 Task: Set the item due "now".
Action: Mouse pressed left at (630, 211)
Screenshot: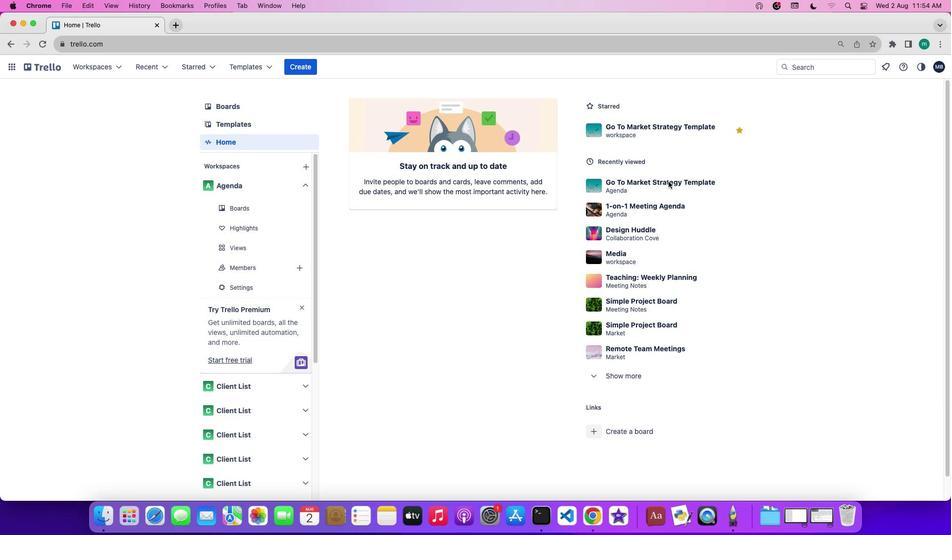 
Action: Mouse pressed left at (630, 211)
Screenshot: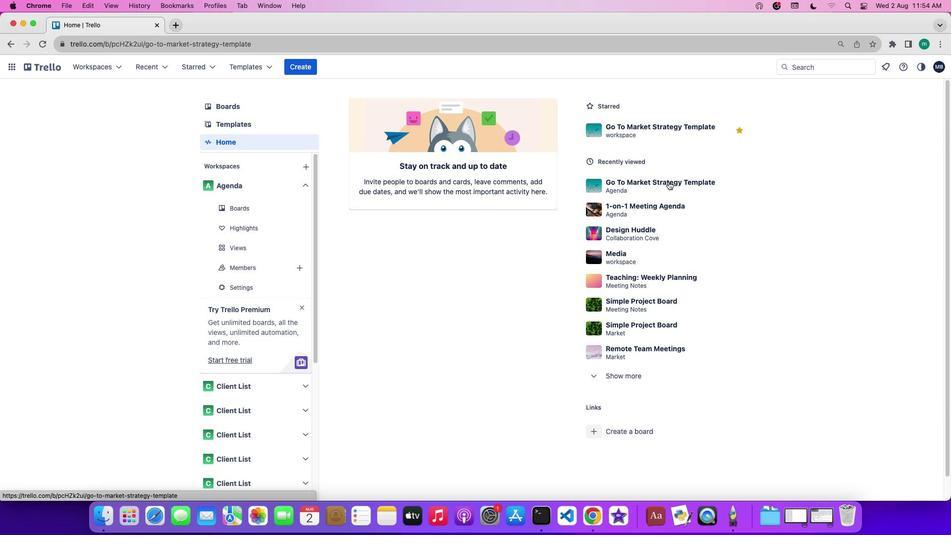 
Action: Mouse moved to (800, 249)
Screenshot: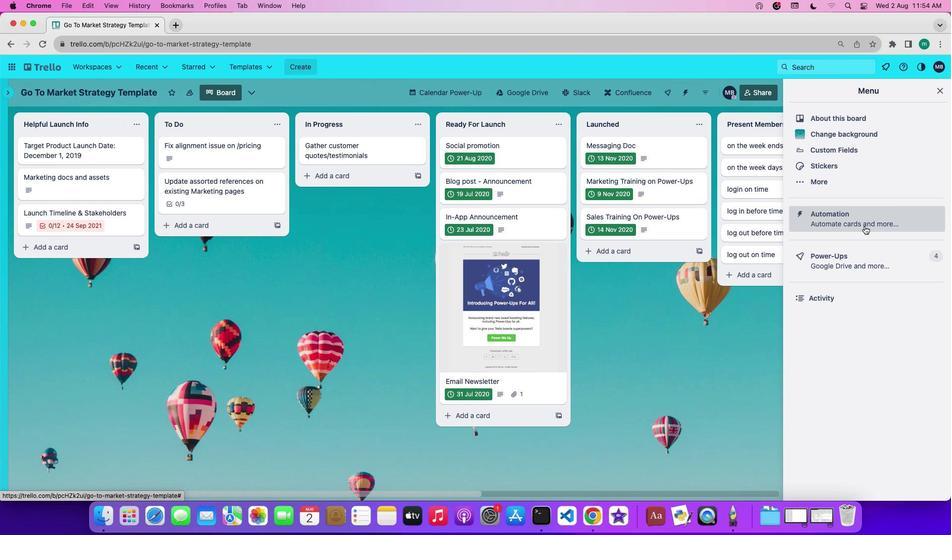 
Action: Mouse pressed left at (800, 249)
Screenshot: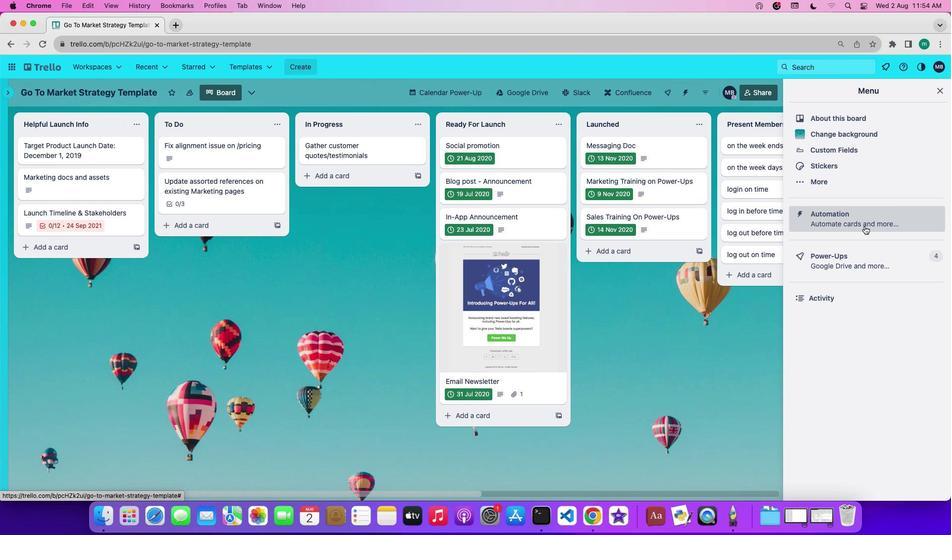 
Action: Mouse moved to (128, 272)
Screenshot: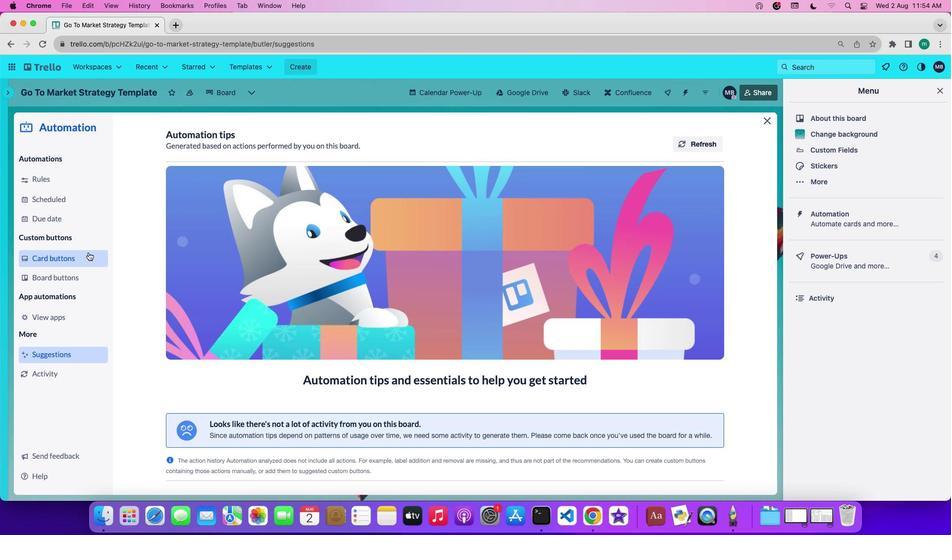 
Action: Mouse pressed left at (128, 272)
Screenshot: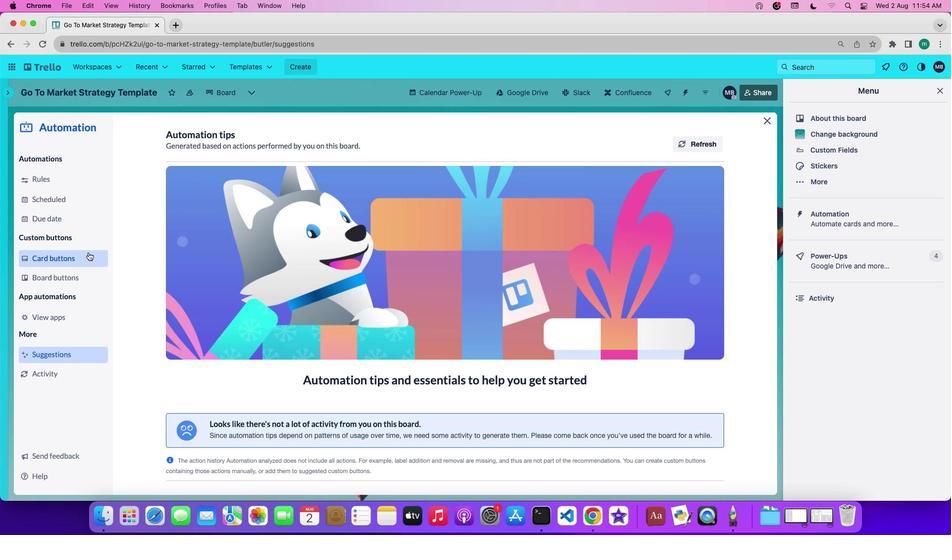 
Action: Mouse moved to (235, 345)
Screenshot: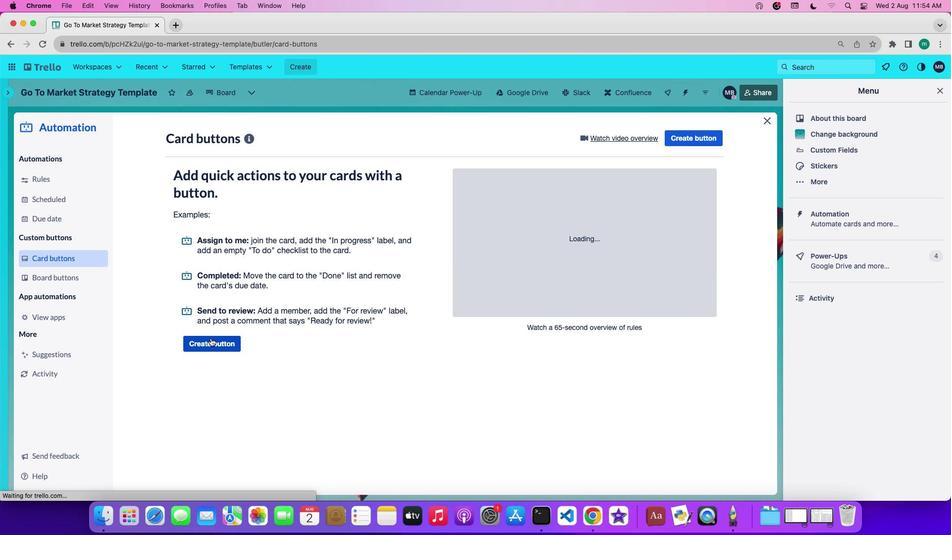 
Action: Mouse pressed left at (235, 345)
Screenshot: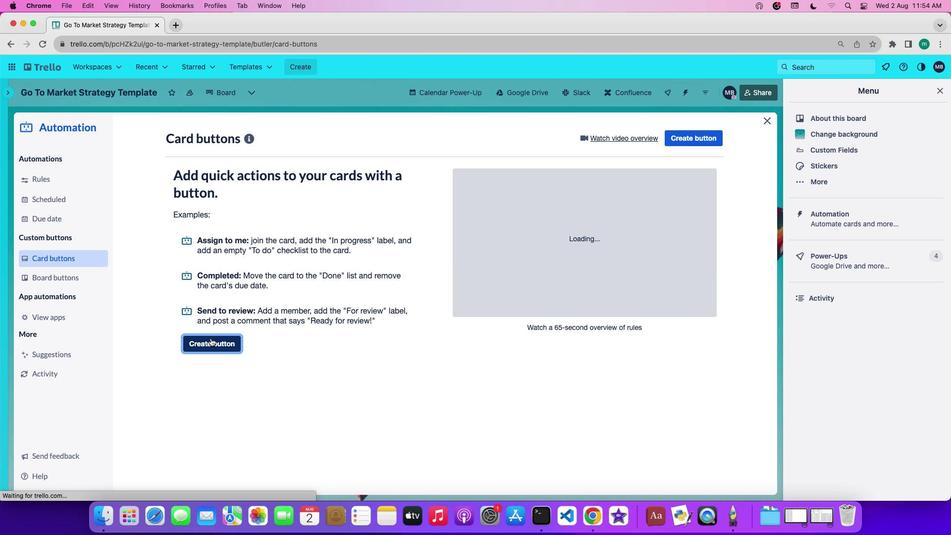 
Action: Mouse moved to (397, 294)
Screenshot: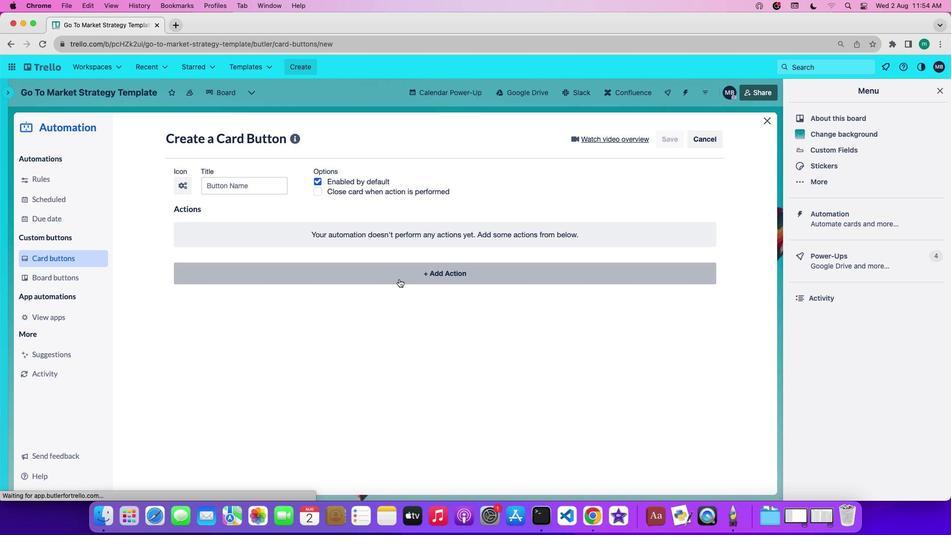 
Action: Mouse pressed left at (397, 294)
Screenshot: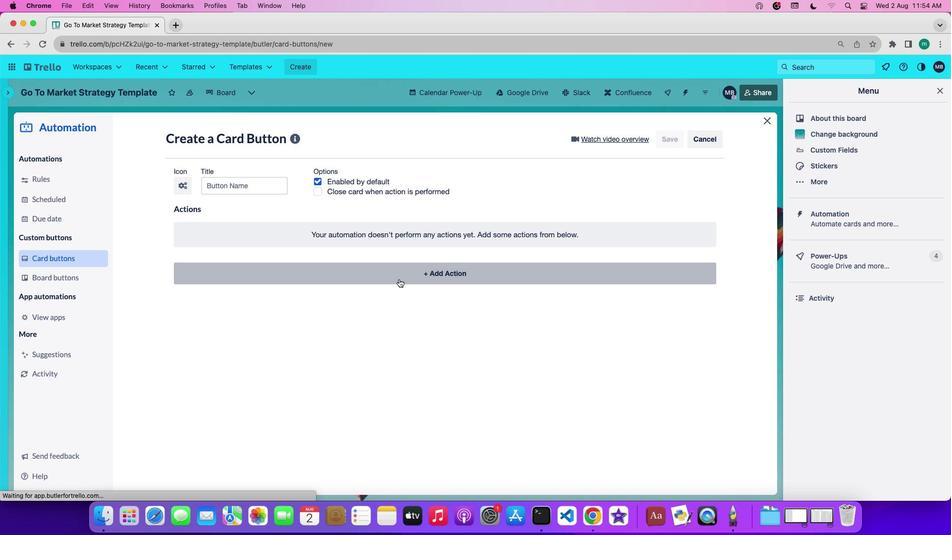 
Action: Mouse moved to (314, 317)
Screenshot: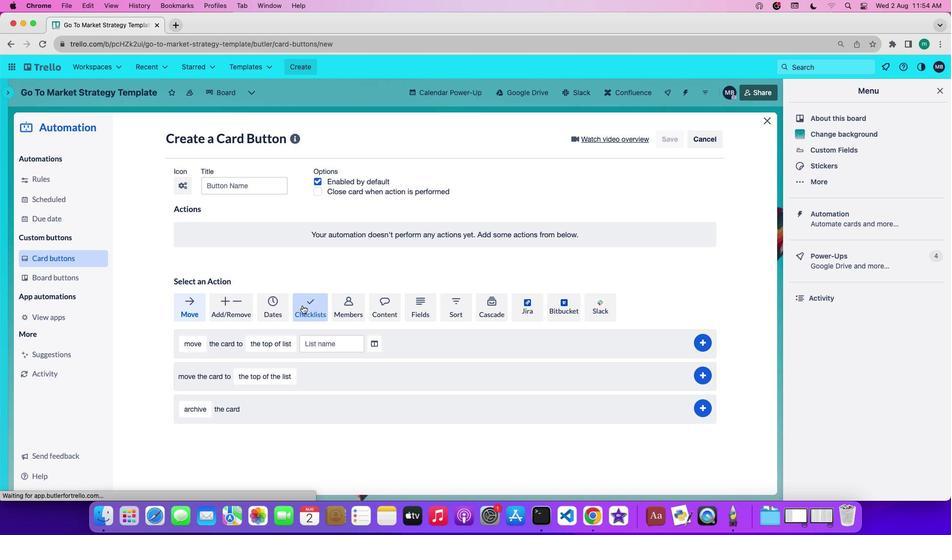 
Action: Mouse pressed left at (314, 317)
Screenshot: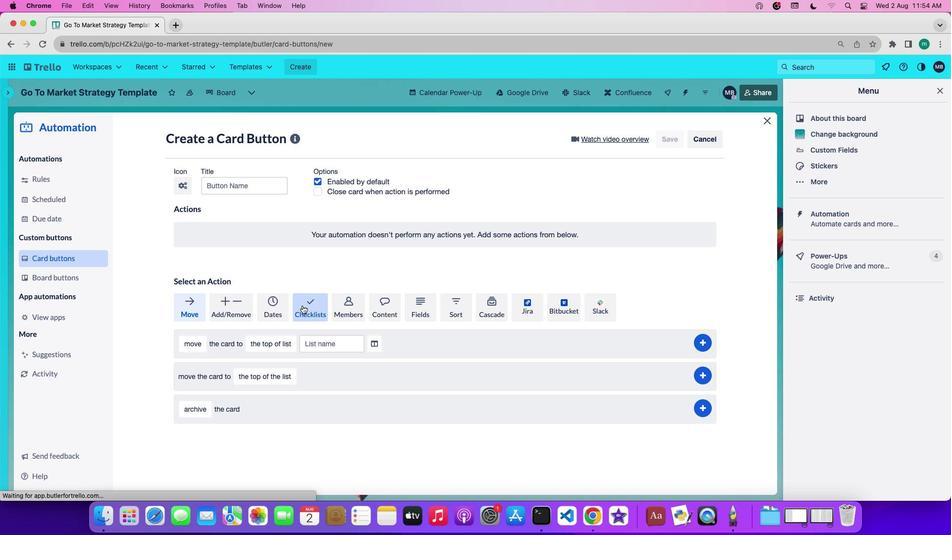 
Action: Mouse moved to (378, 375)
Screenshot: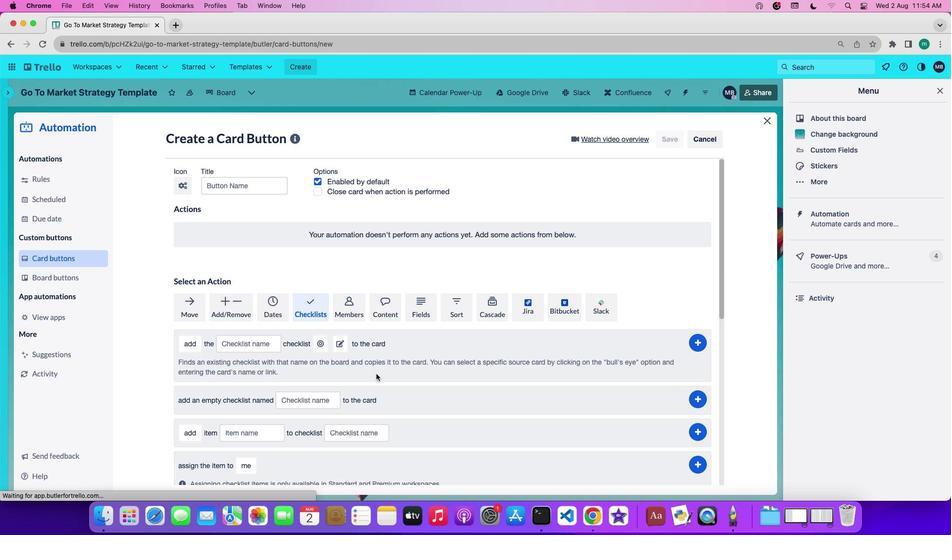
Action: Mouse scrolled (378, 375) with delta (52, 56)
Screenshot: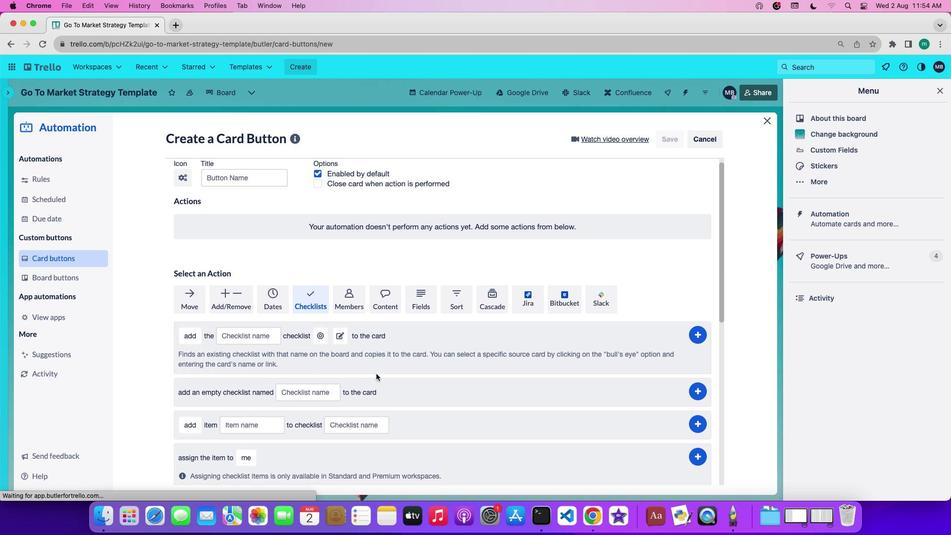 
Action: Mouse moved to (378, 375)
Screenshot: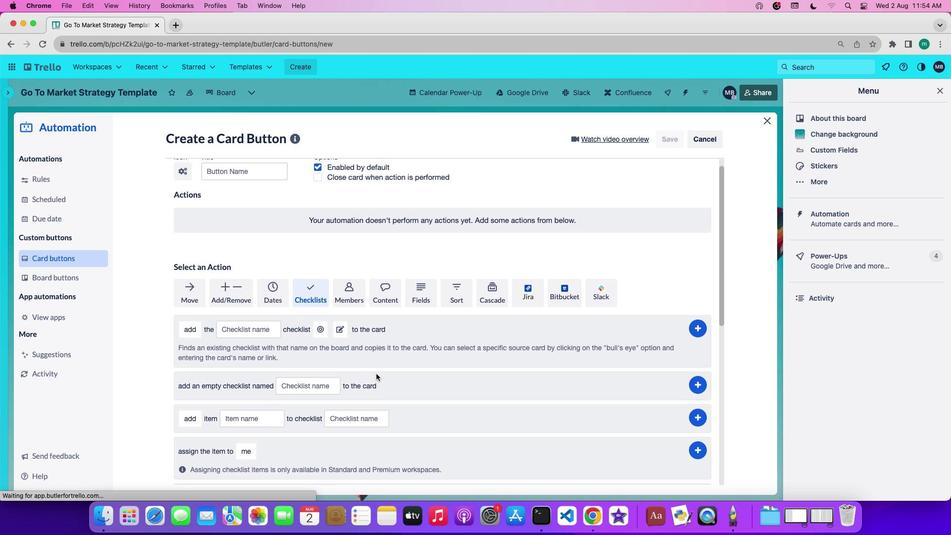 
Action: Mouse scrolled (378, 375) with delta (52, 56)
Screenshot: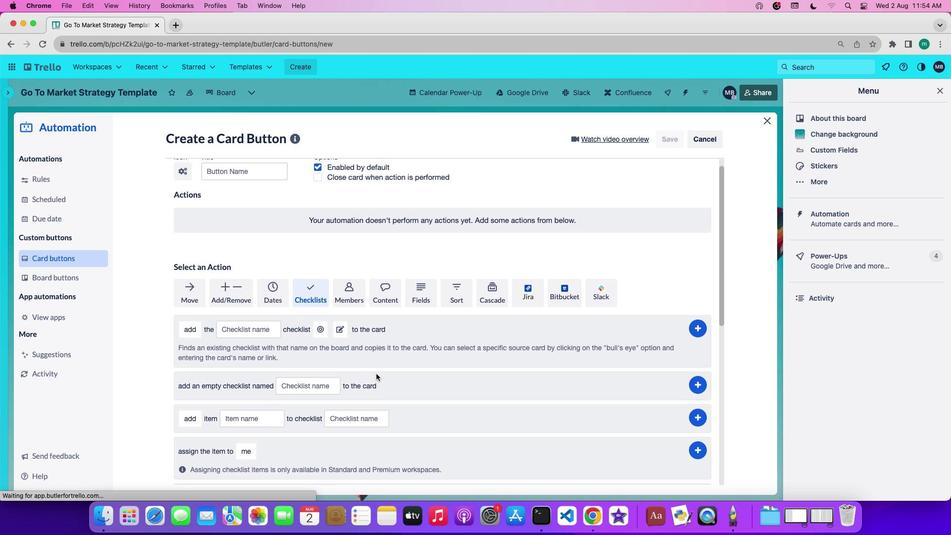 
Action: Mouse scrolled (378, 375) with delta (52, 56)
Screenshot: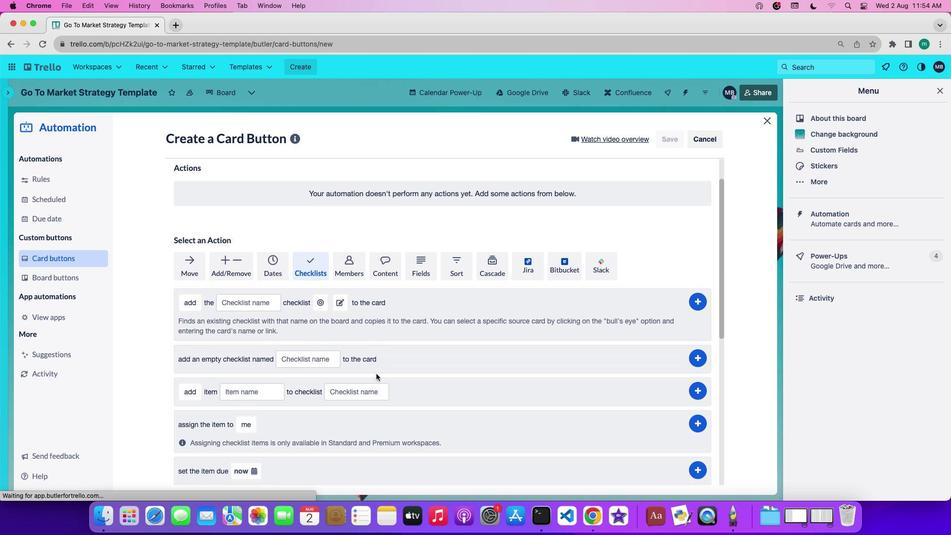 
Action: Mouse scrolled (378, 375) with delta (52, 56)
Screenshot: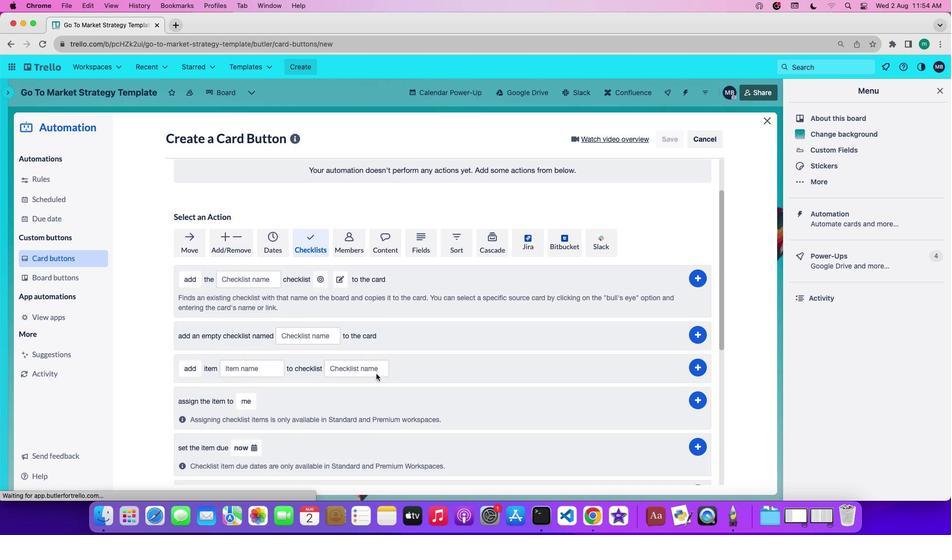 
Action: Mouse scrolled (378, 375) with delta (52, 56)
Screenshot: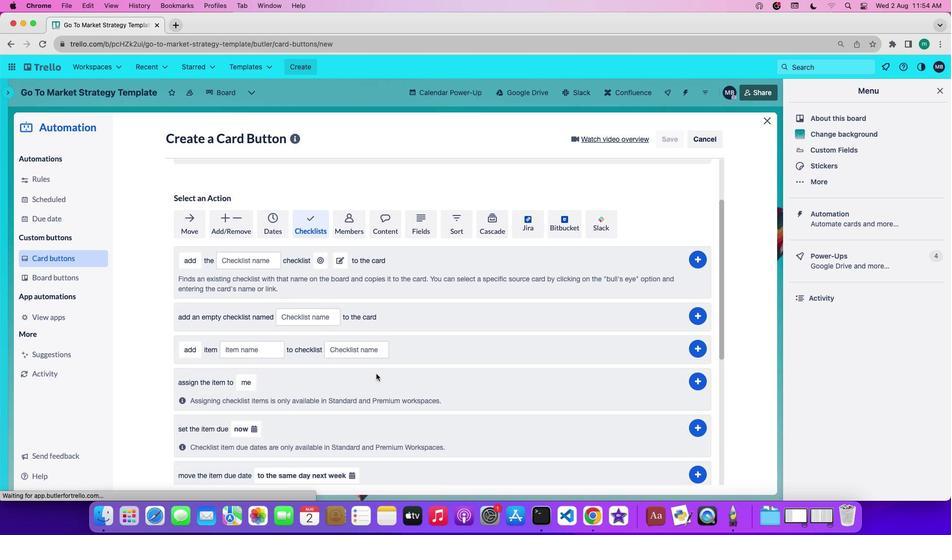 
Action: Mouse scrolled (378, 375) with delta (52, 55)
Screenshot: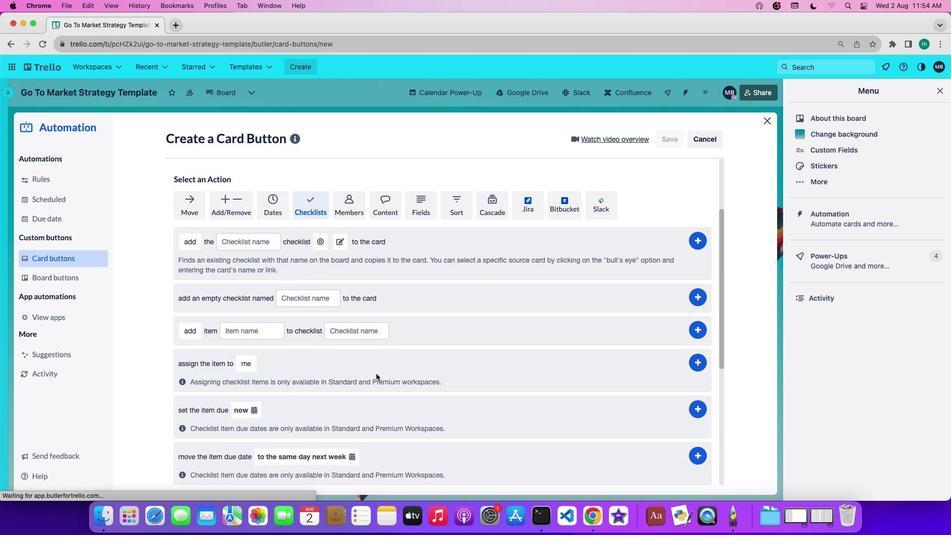 
Action: Mouse moved to (255, 395)
Screenshot: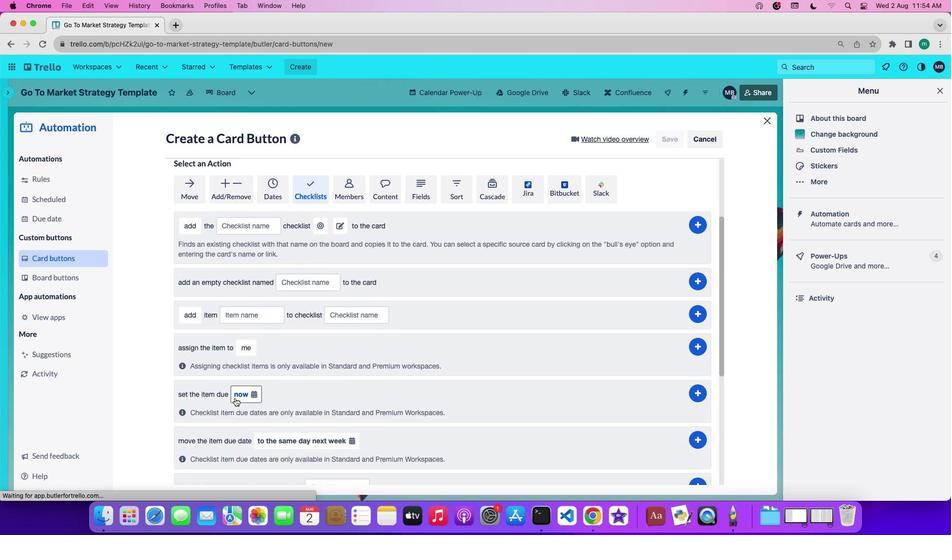 
Action: Mouse pressed left at (255, 395)
Screenshot: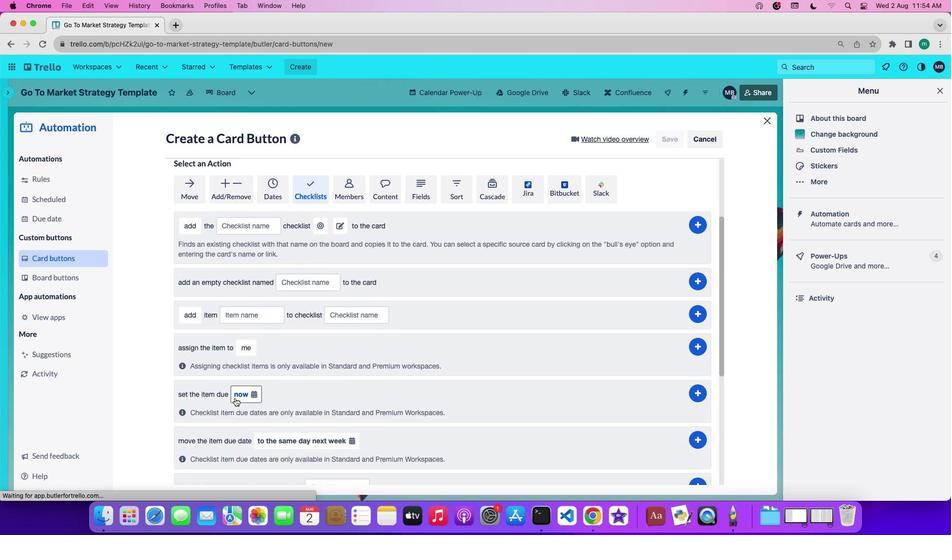 
Action: Mouse moved to (273, 420)
Screenshot: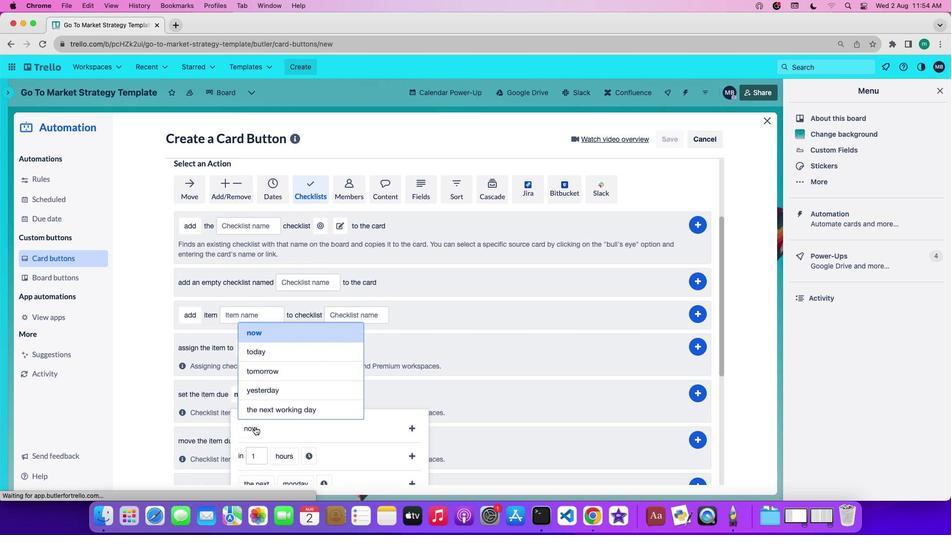 
Action: Mouse pressed left at (273, 420)
Screenshot: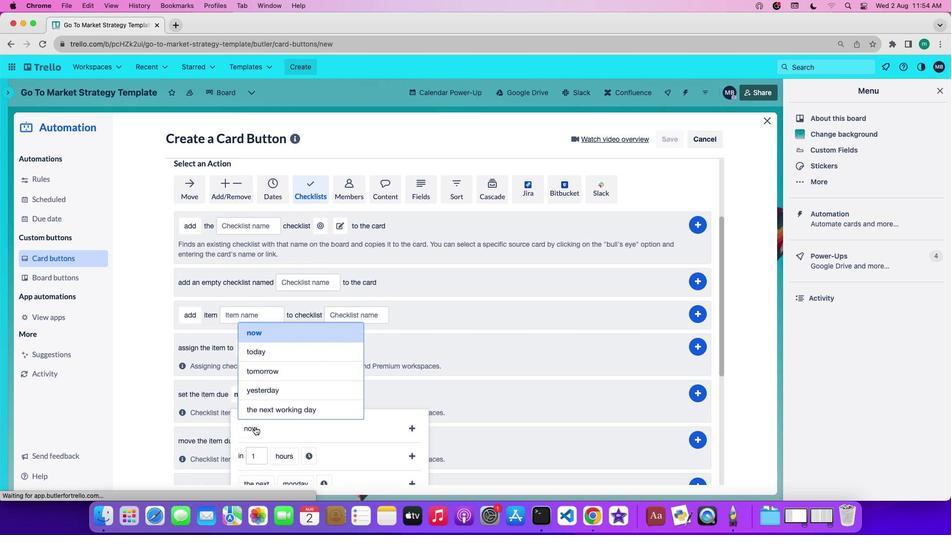 
Action: Mouse moved to (270, 420)
Screenshot: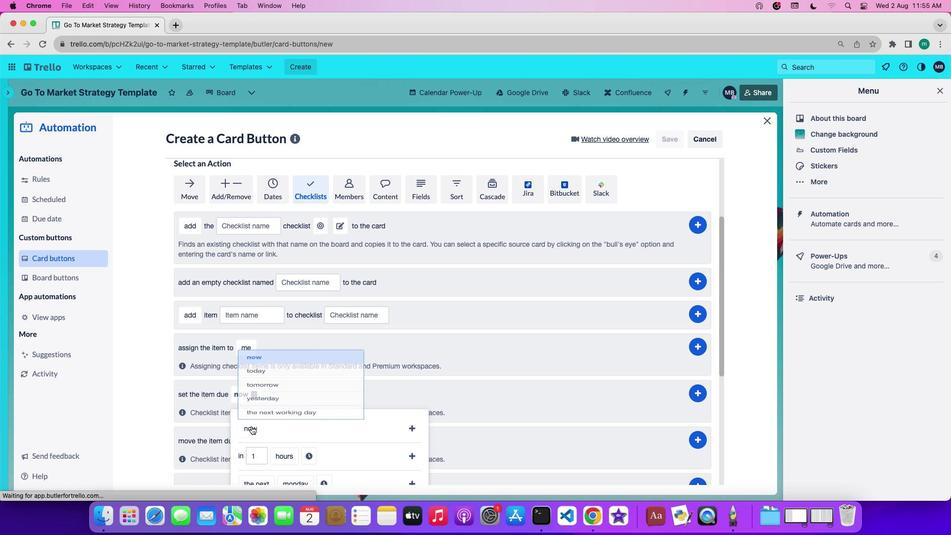 
Action: Mouse pressed left at (270, 420)
Screenshot: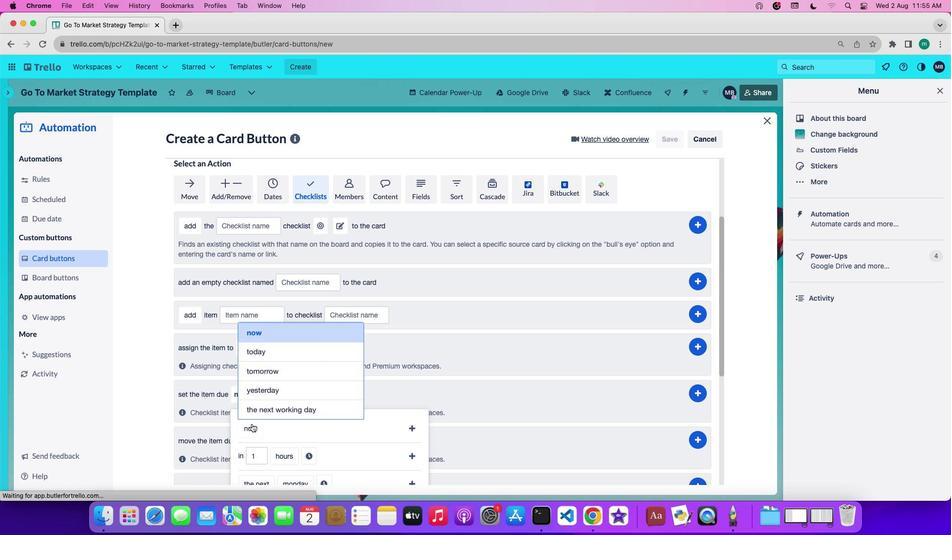 
Action: Mouse moved to (273, 342)
Screenshot: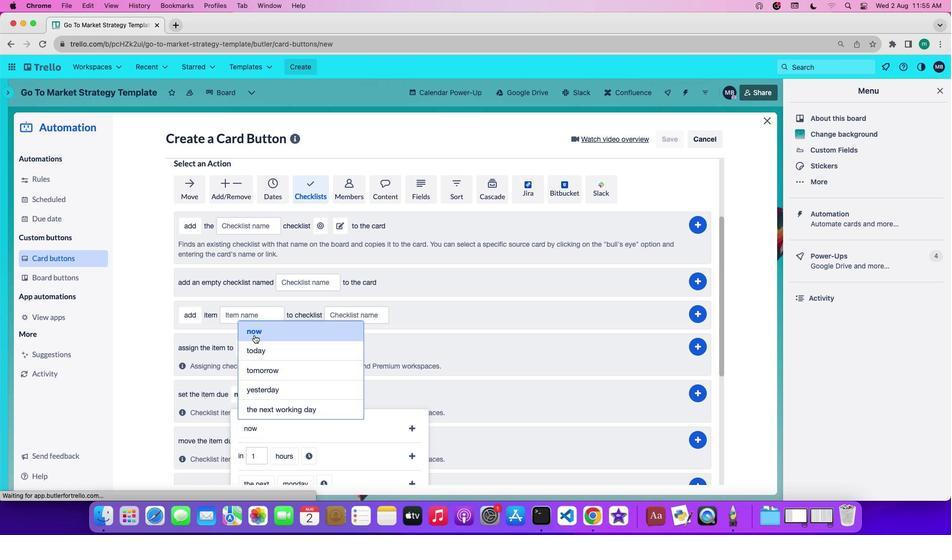 
Action: Mouse pressed left at (273, 342)
Screenshot: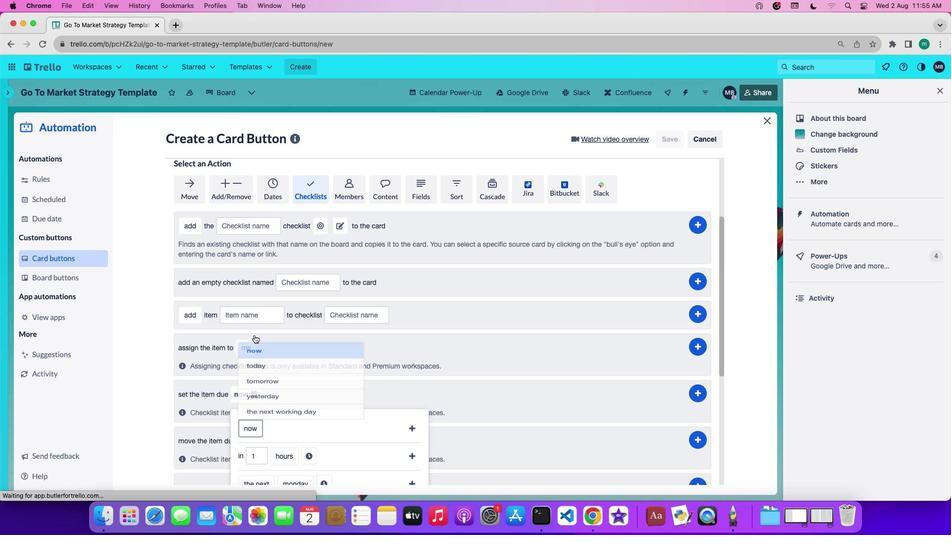 
Action: Mouse moved to (409, 424)
Screenshot: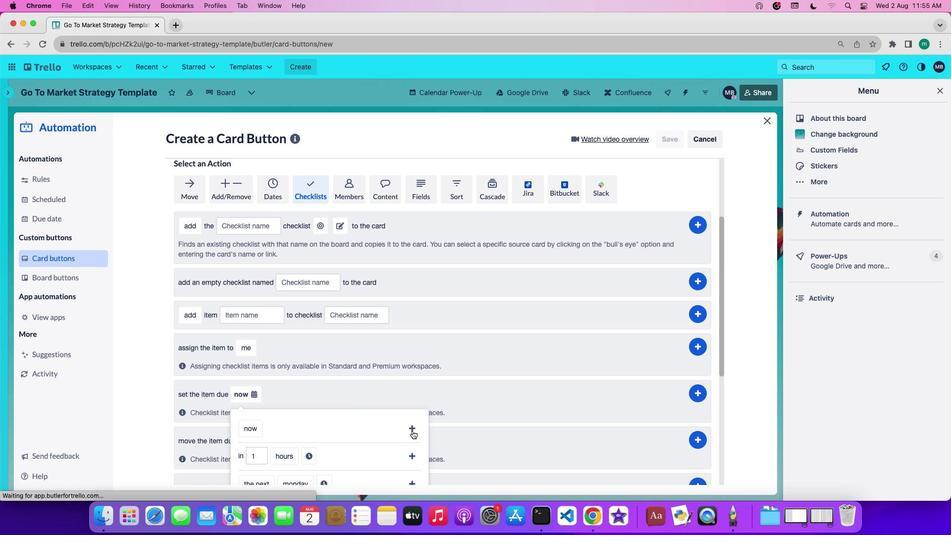 
Action: Mouse pressed left at (409, 424)
Screenshot: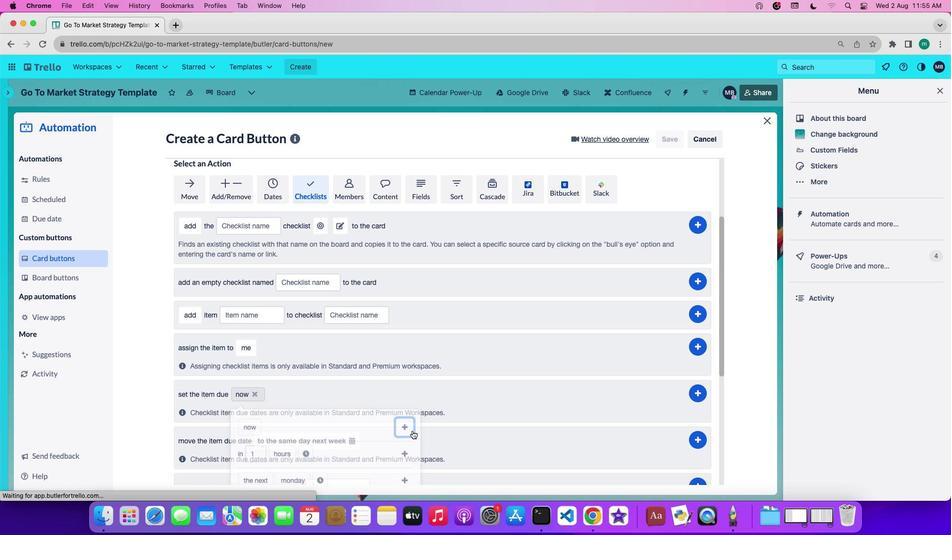
Action: Mouse moved to (662, 387)
Screenshot: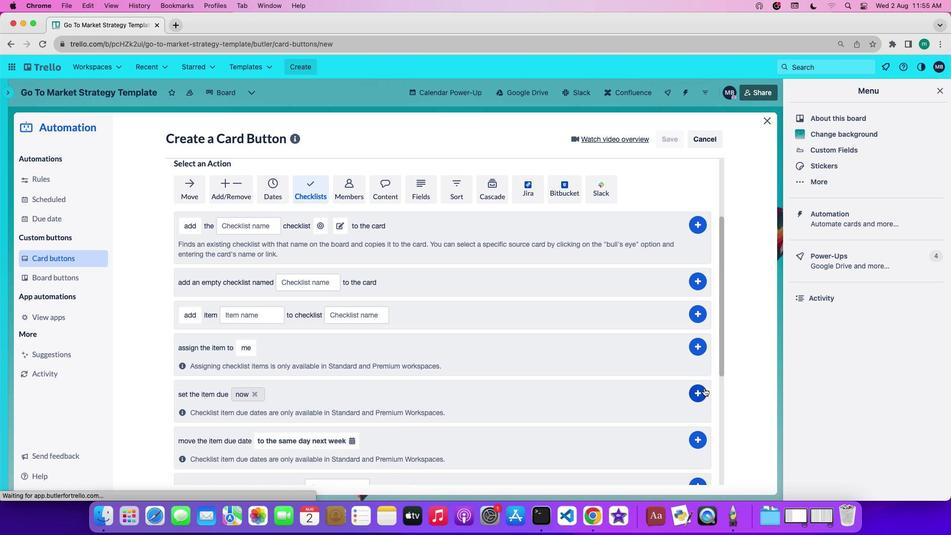 
Action: Mouse pressed left at (662, 387)
Screenshot: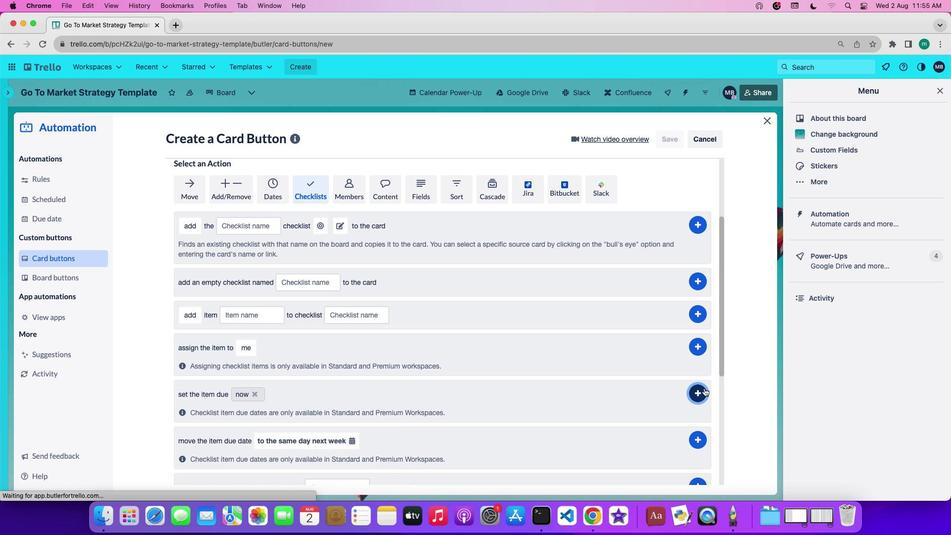 
Action: Mouse moved to (660, 387)
Screenshot: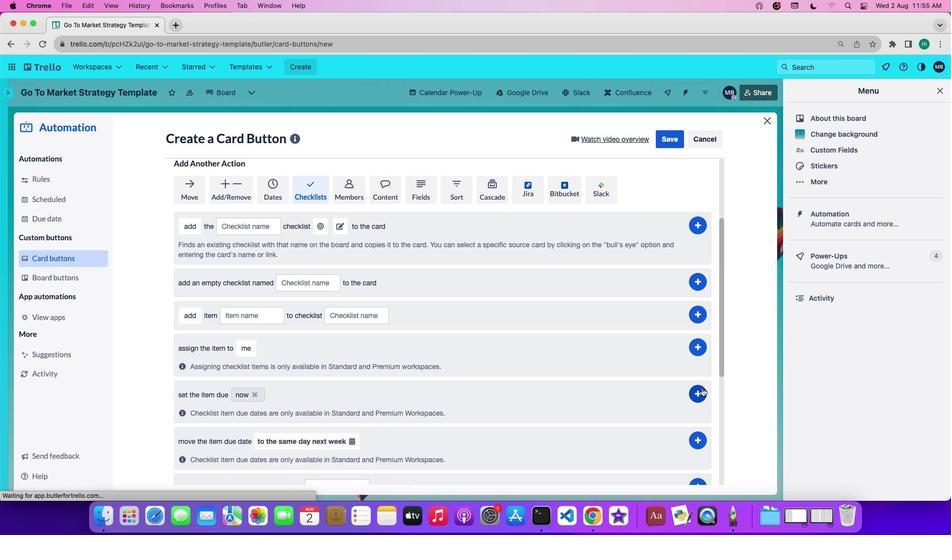 
